 Task: Show the SEO setting for the builder.
Action: Mouse moved to (1215, 80)
Screenshot: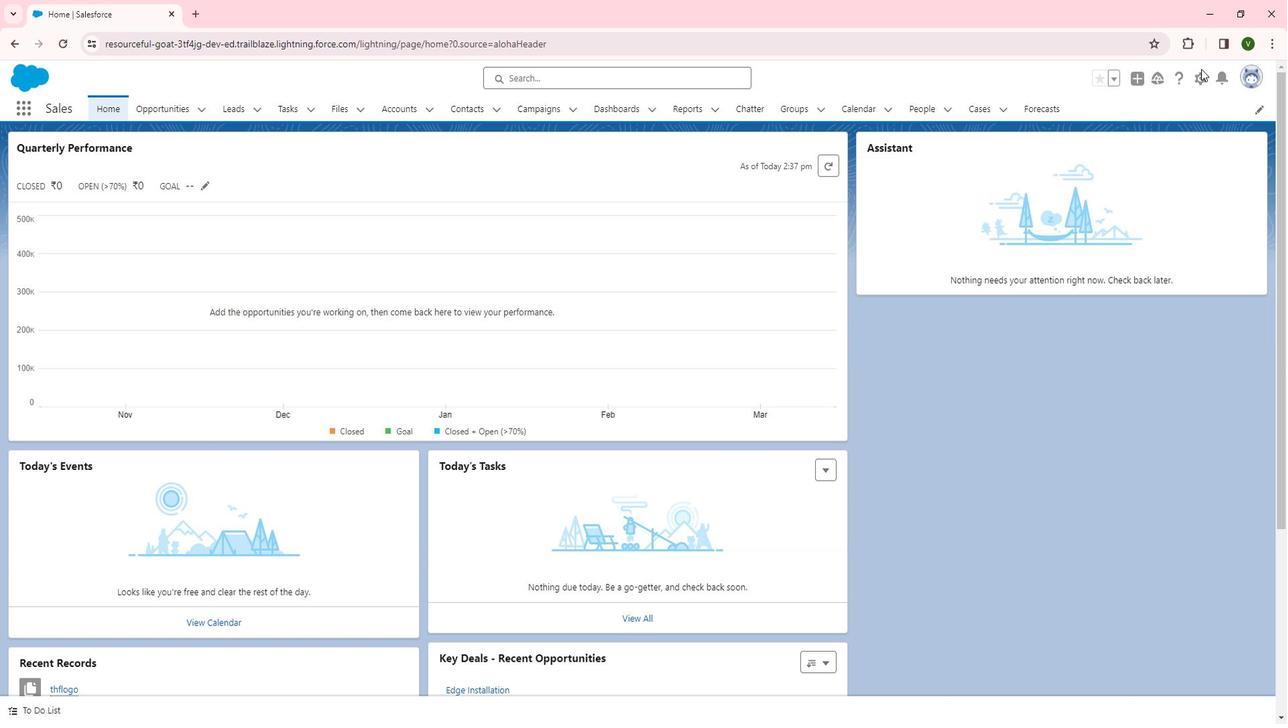 
Action: Mouse pressed left at (1215, 80)
Screenshot: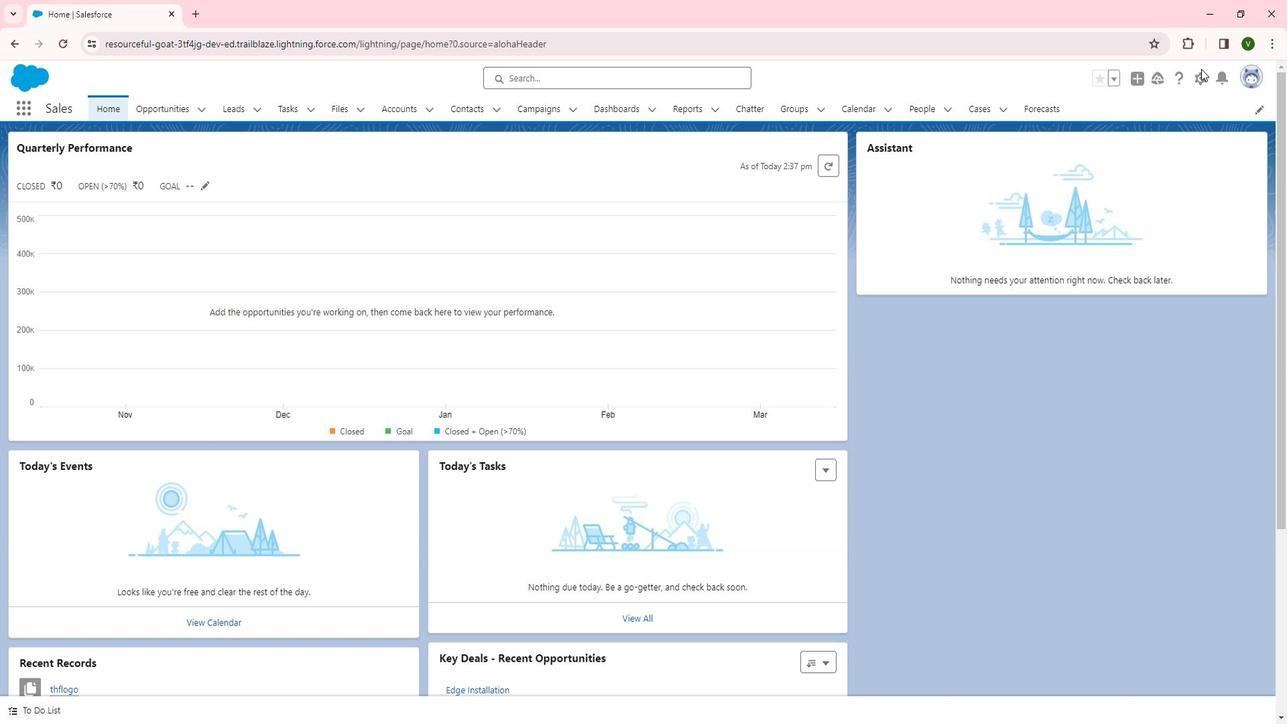 
Action: Mouse moved to (1214, 87)
Screenshot: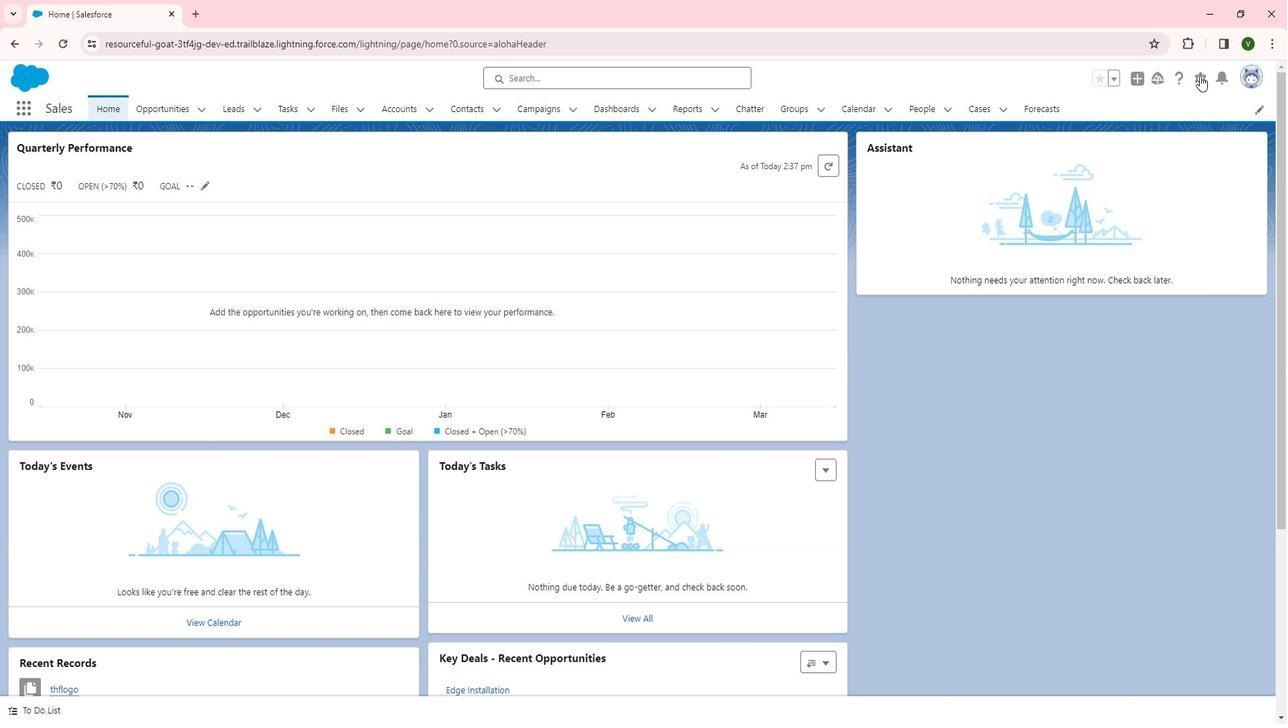 
Action: Mouse pressed left at (1214, 87)
Screenshot: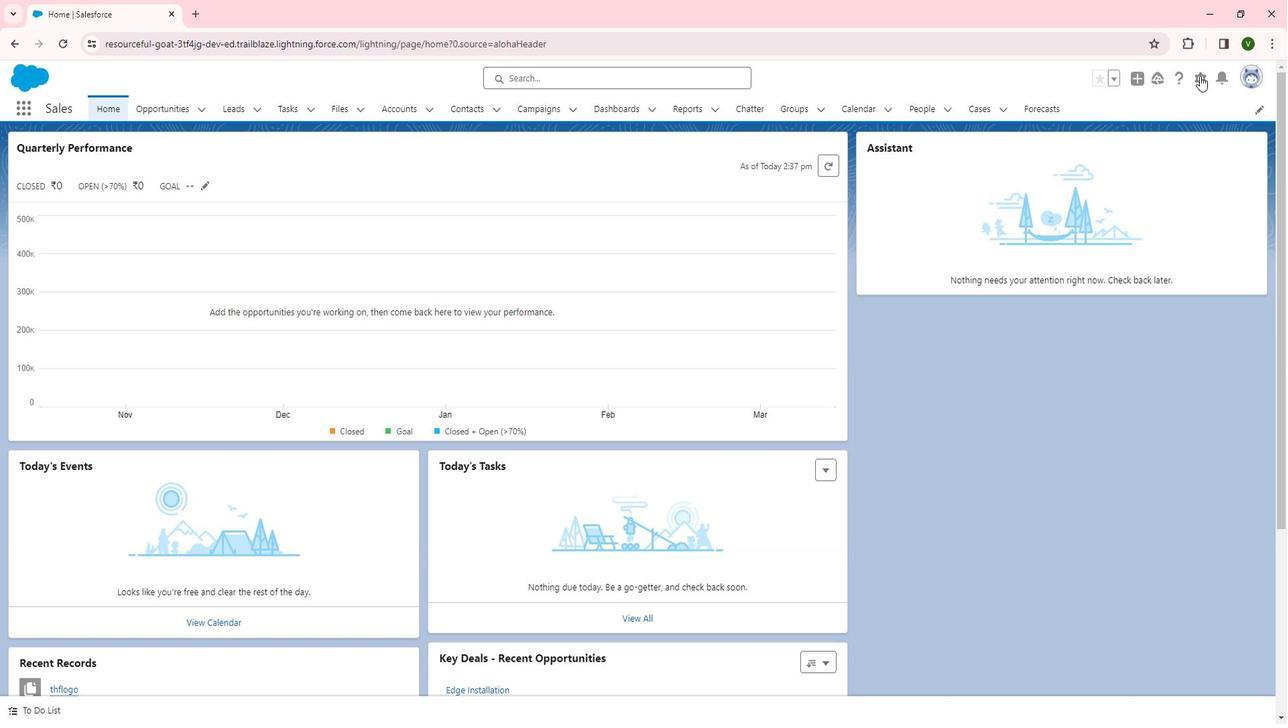 
Action: Mouse moved to (1169, 121)
Screenshot: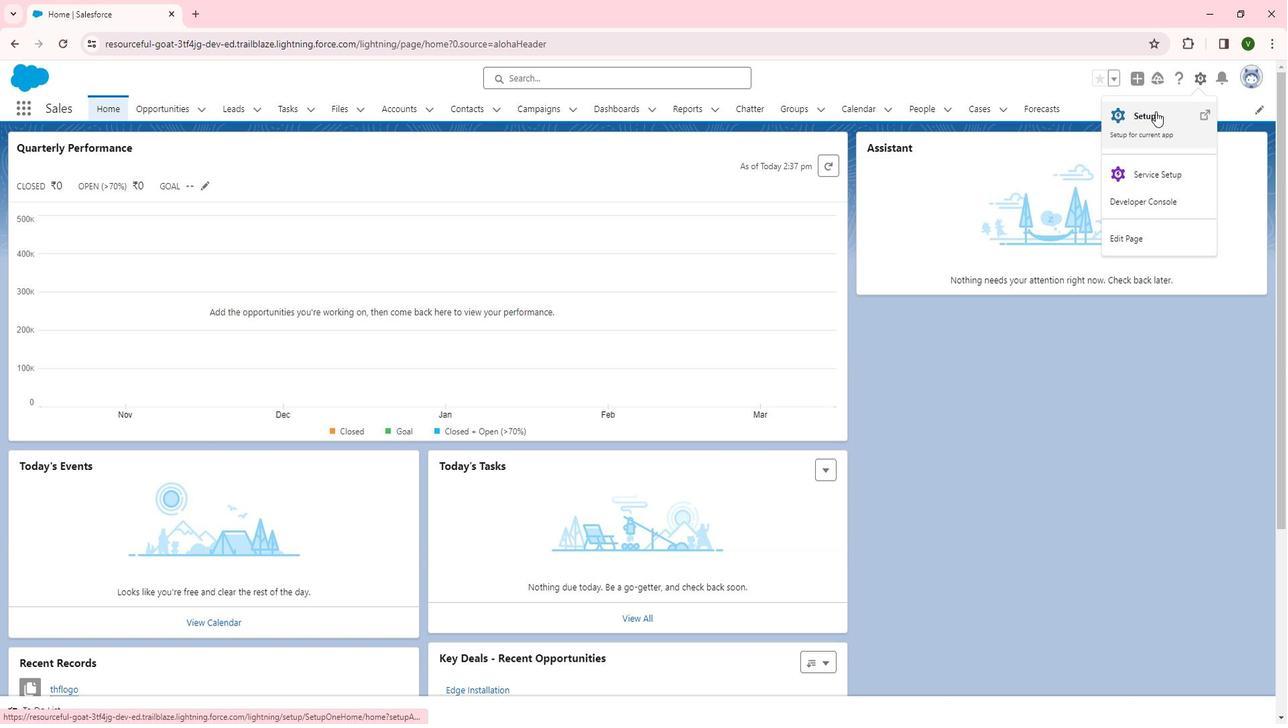 
Action: Mouse pressed left at (1169, 121)
Screenshot: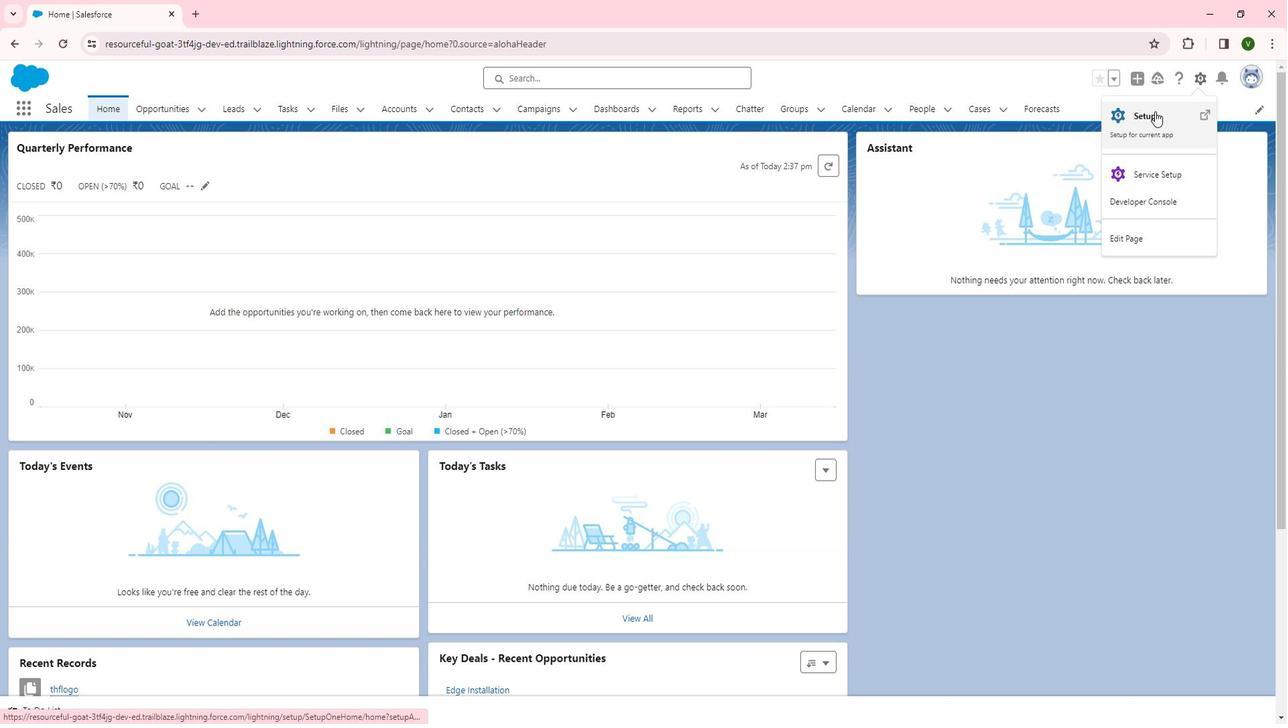 
Action: Mouse moved to (395, 463)
Screenshot: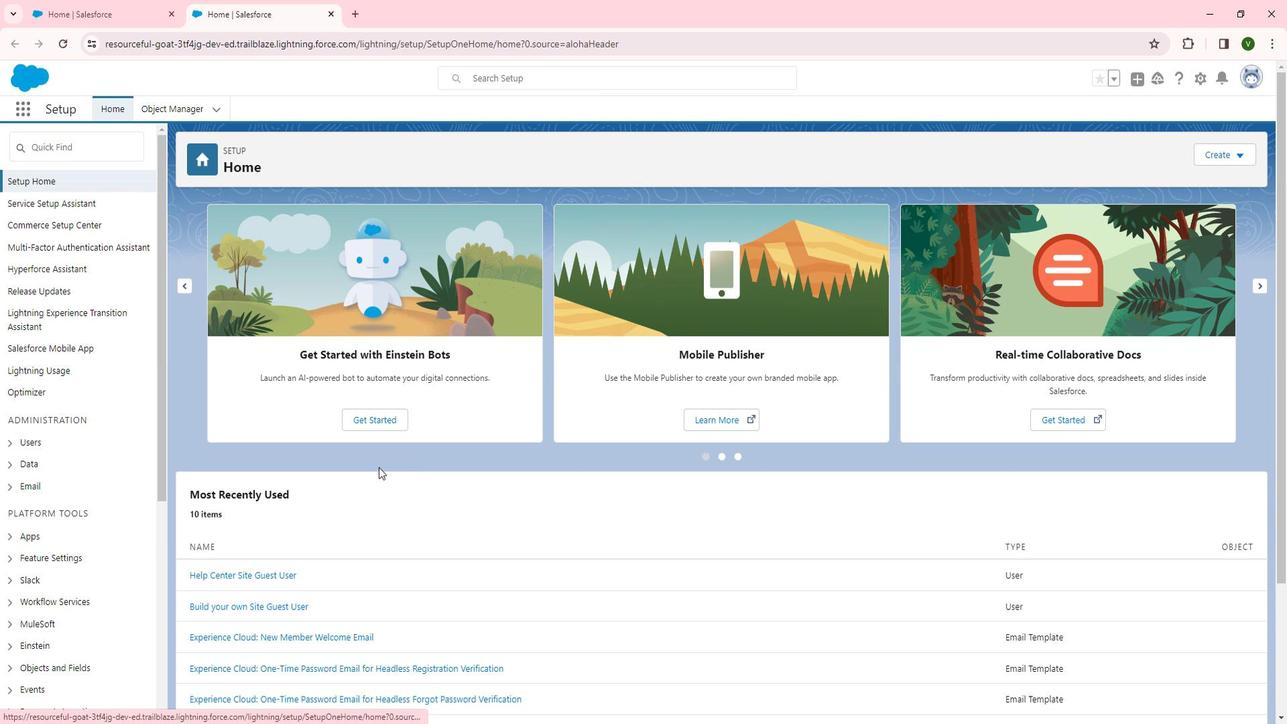 
Action: Mouse scrolled (395, 462) with delta (0, 0)
Screenshot: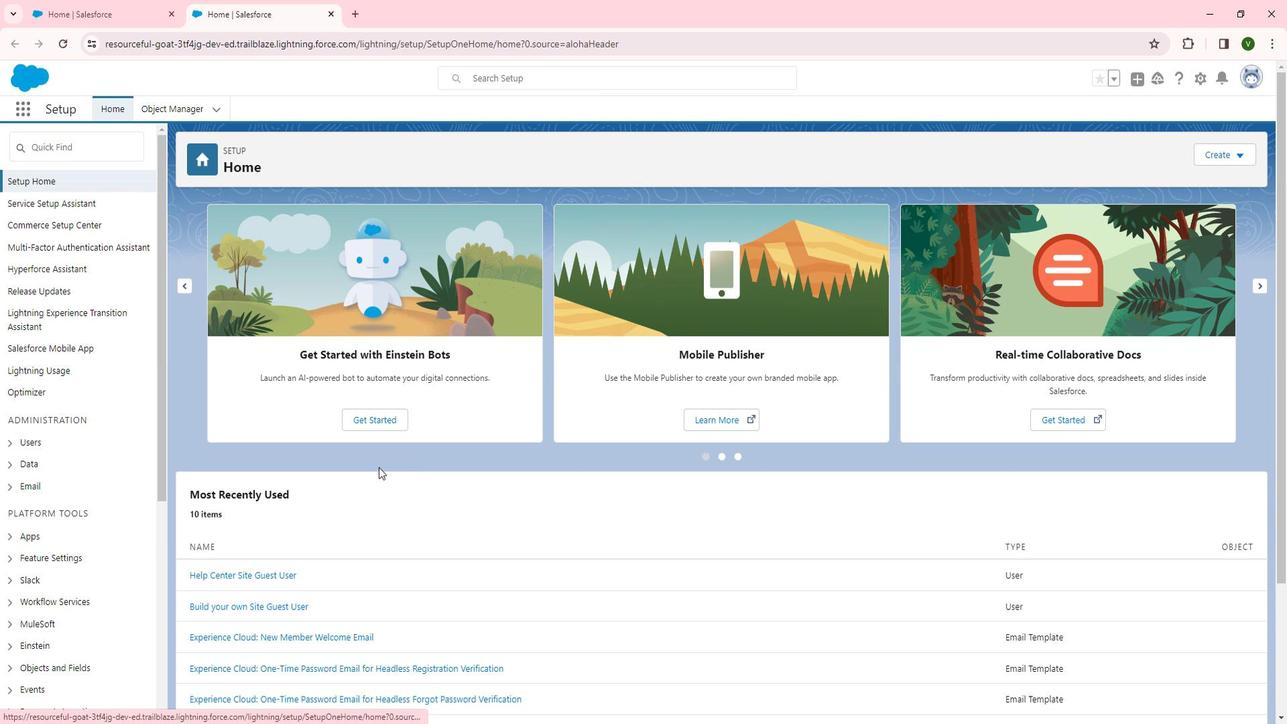
Action: Mouse moved to (383, 468)
Screenshot: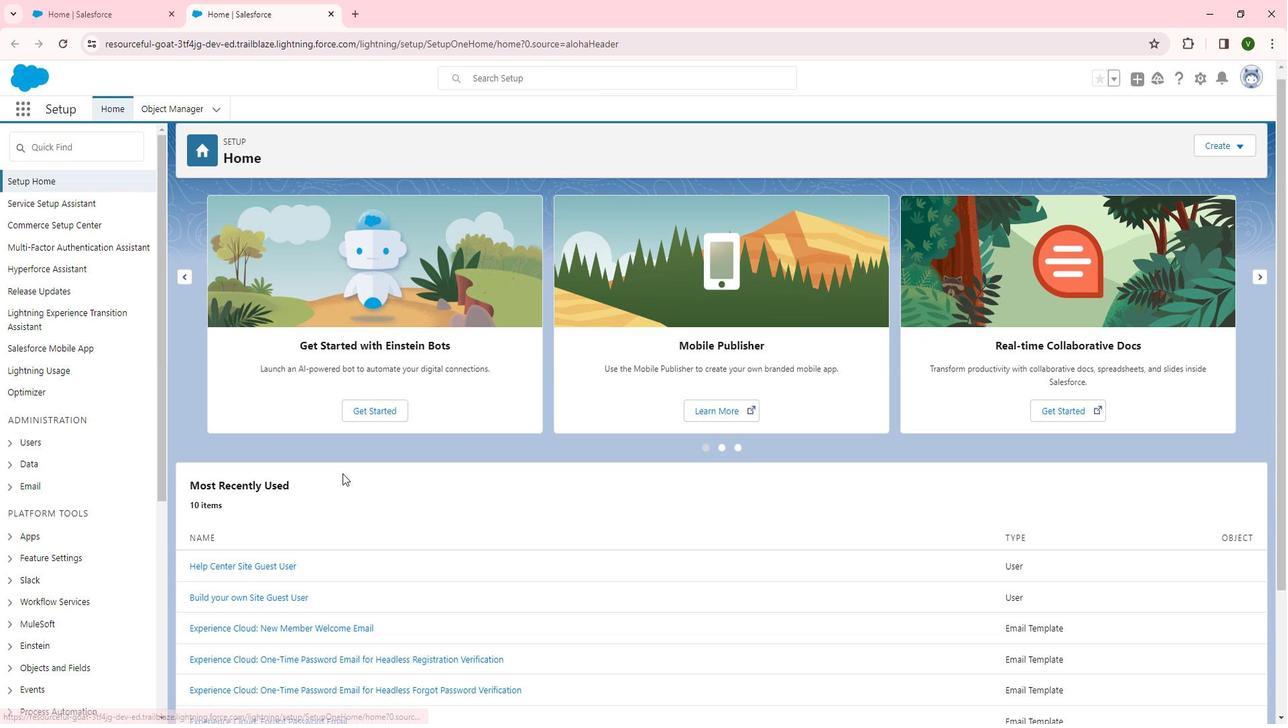 
Action: Mouse scrolled (383, 467) with delta (0, 0)
Screenshot: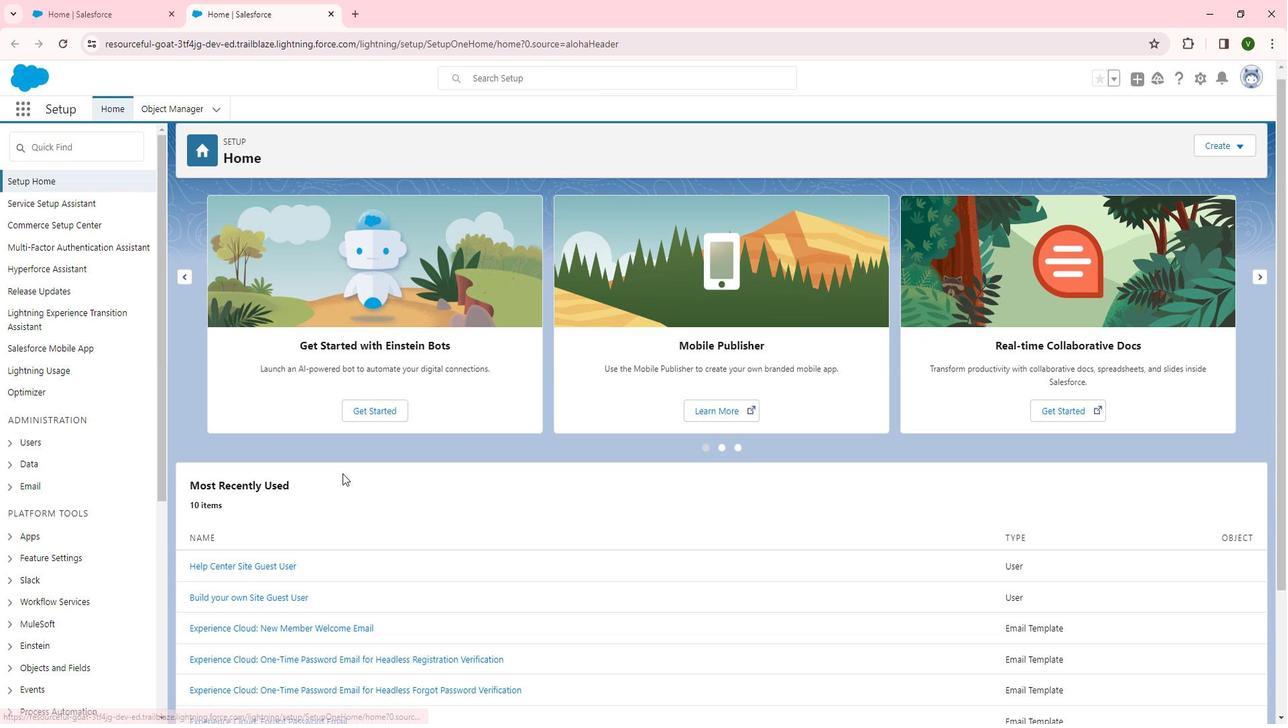 
Action: Mouse moved to (76, 520)
Screenshot: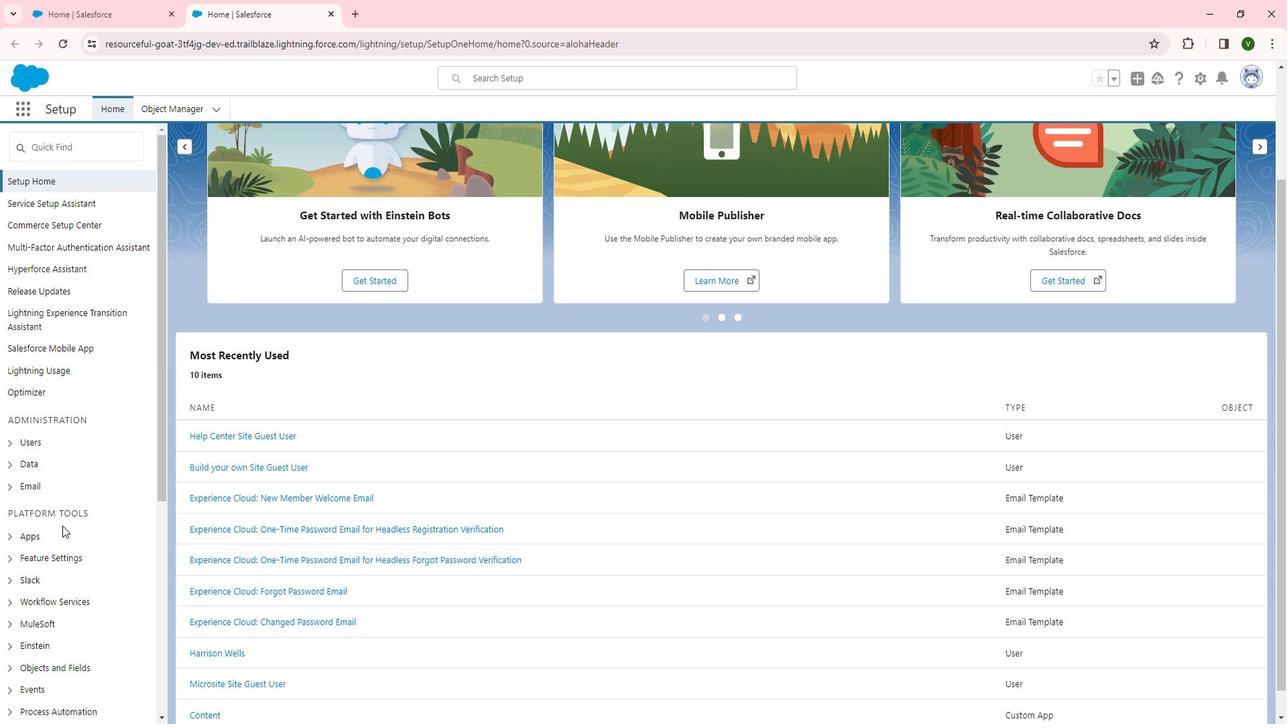 
Action: Mouse scrolled (76, 519) with delta (0, 0)
Screenshot: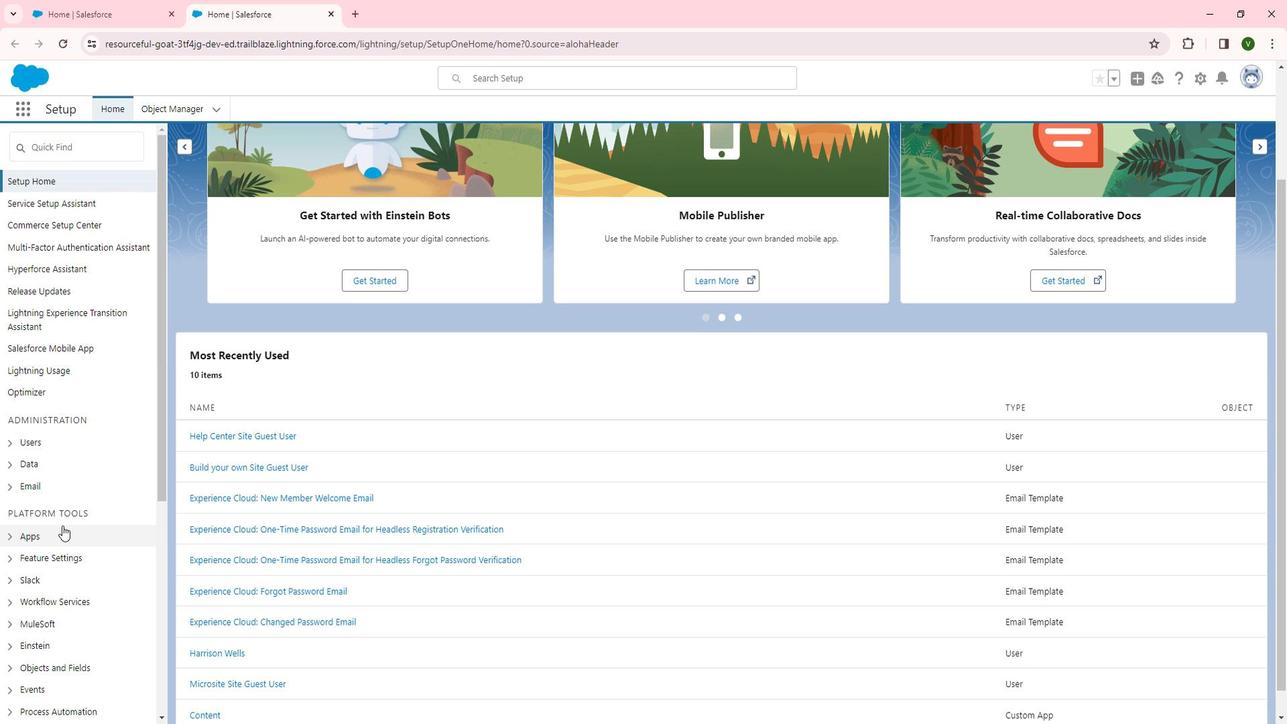 
Action: Mouse scrolled (76, 519) with delta (0, 0)
Screenshot: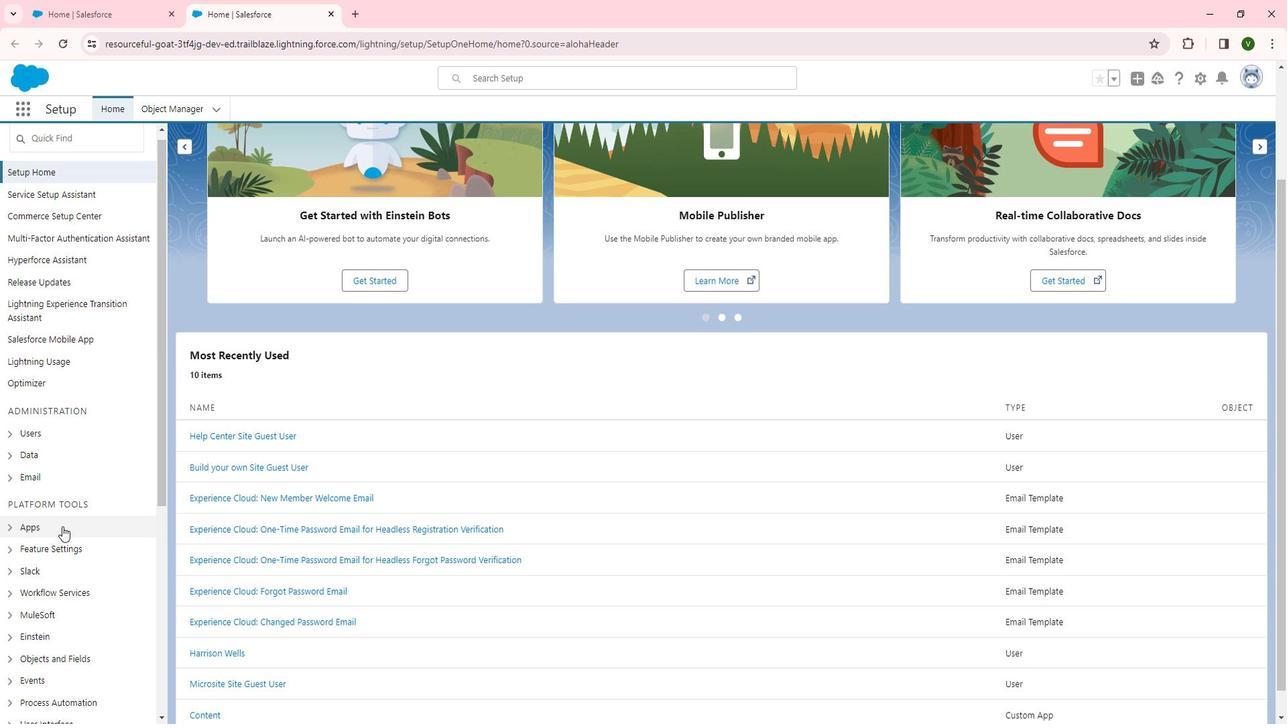 
Action: Mouse moved to (76, 521)
Screenshot: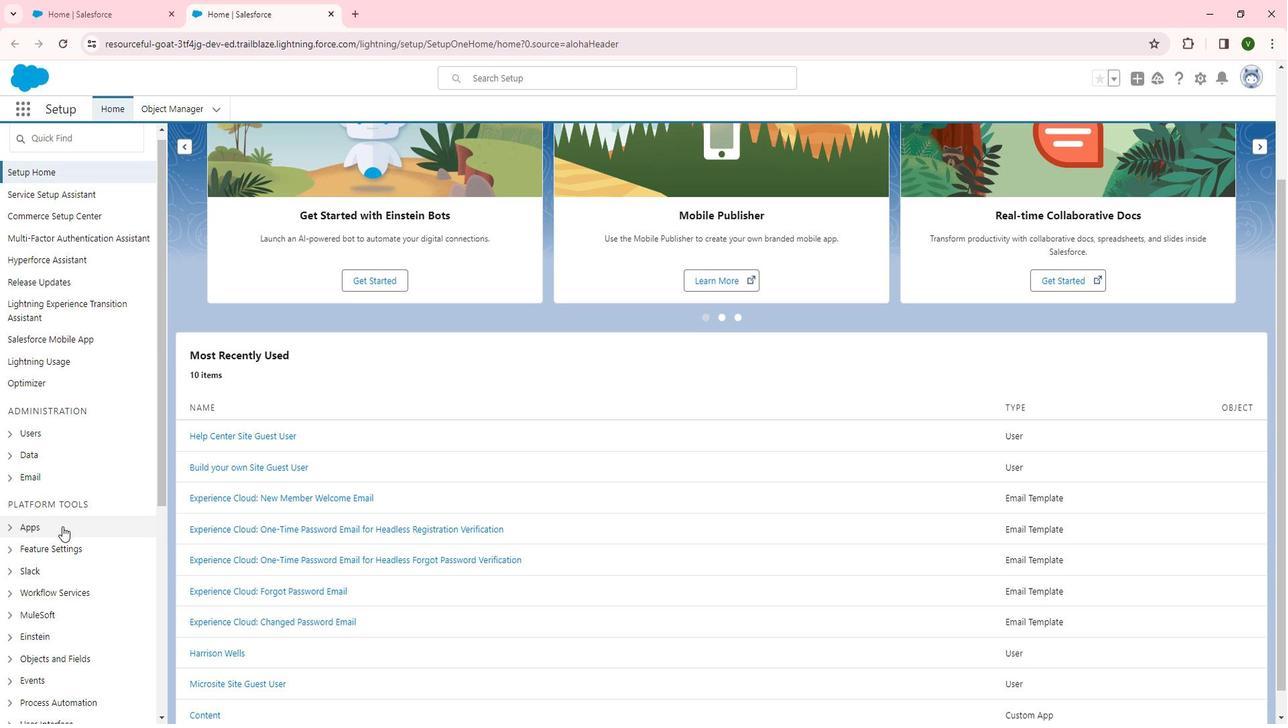 
Action: Mouse scrolled (76, 520) with delta (0, 0)
Screenshot: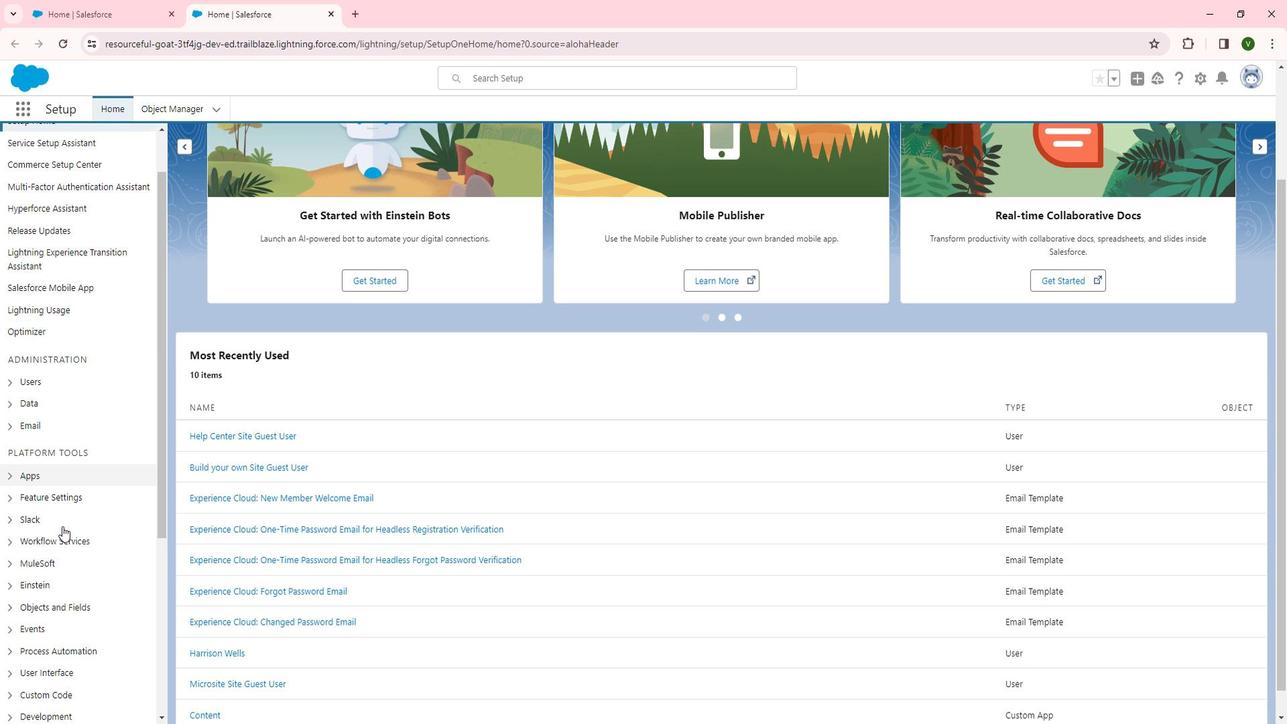 
Action: Mouse moved to (69, 351)
Screenshot: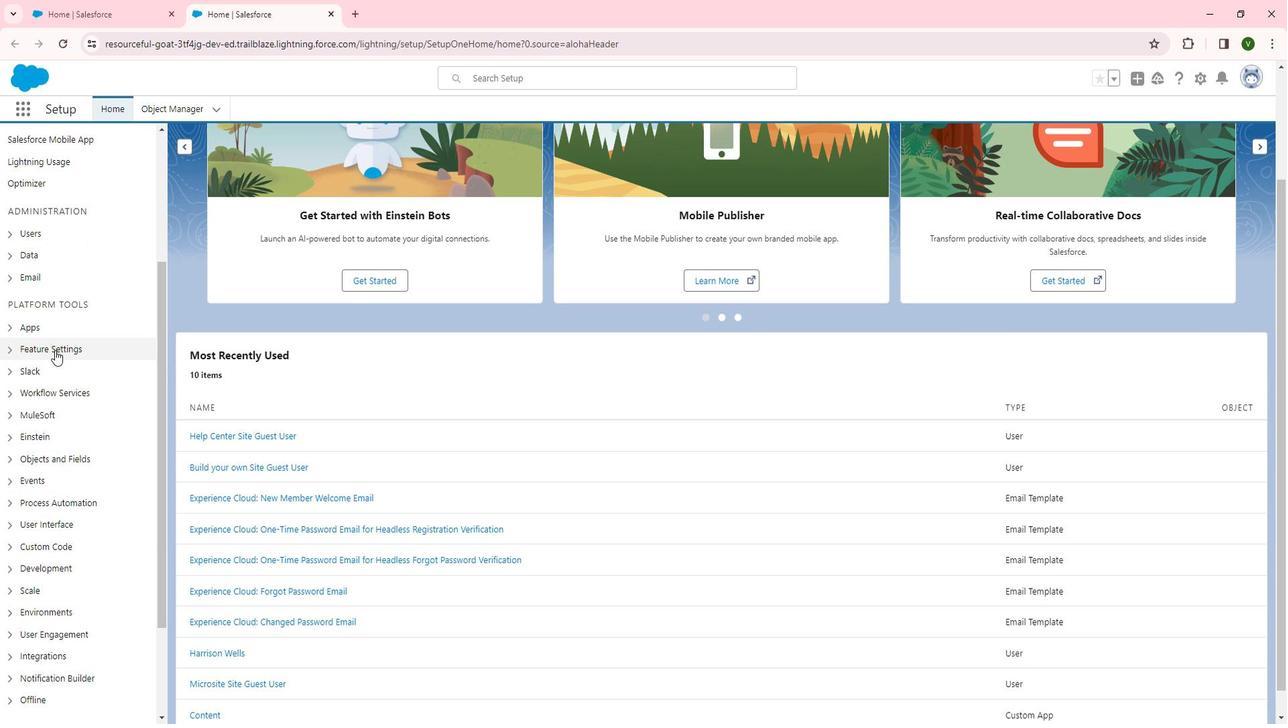 
Action: Mouse pressed left at (69, 351)
Screenshot: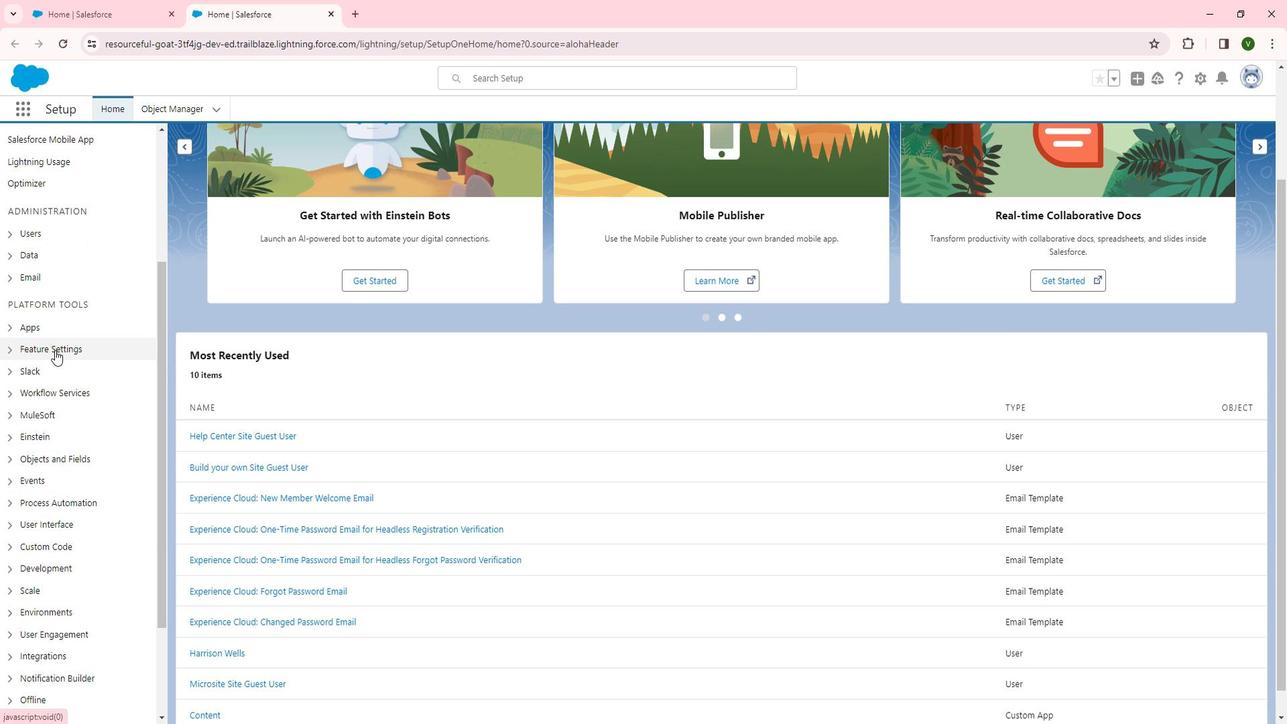 
Action: Mouse moved to (78, 453)
Screenshot: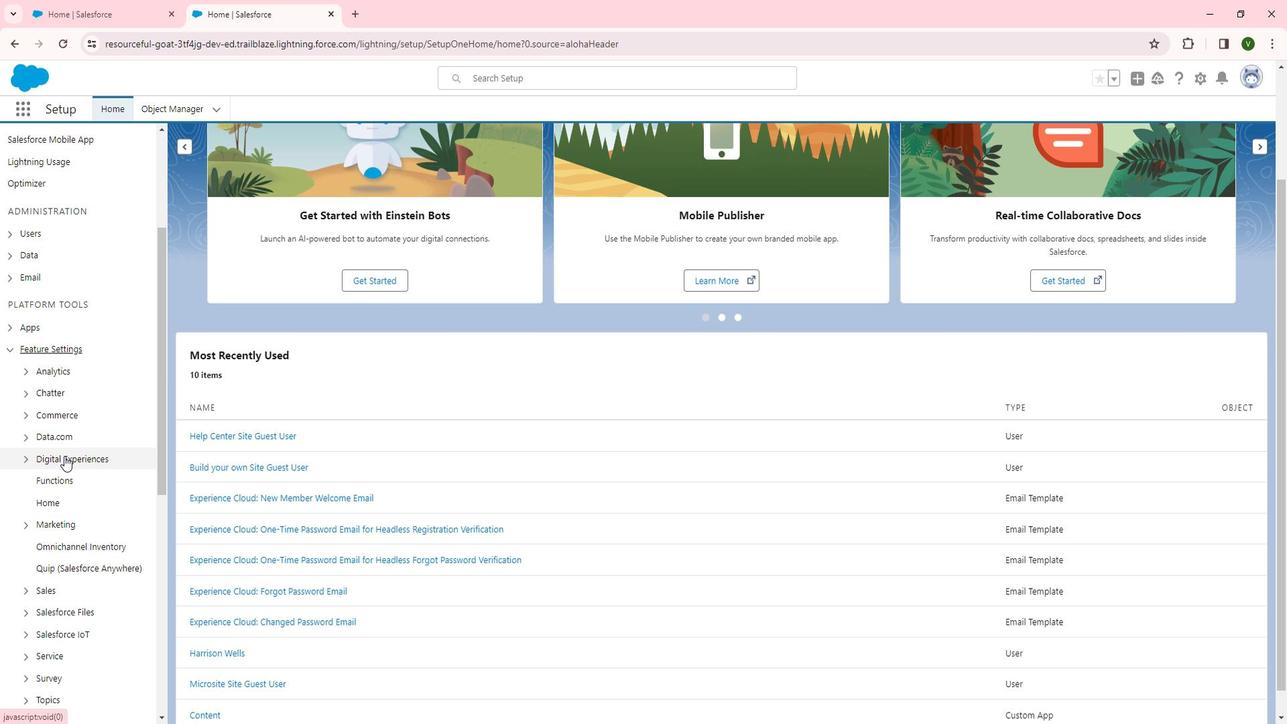 
Action: Mouse pressed left at (78, 453)
Screenshot: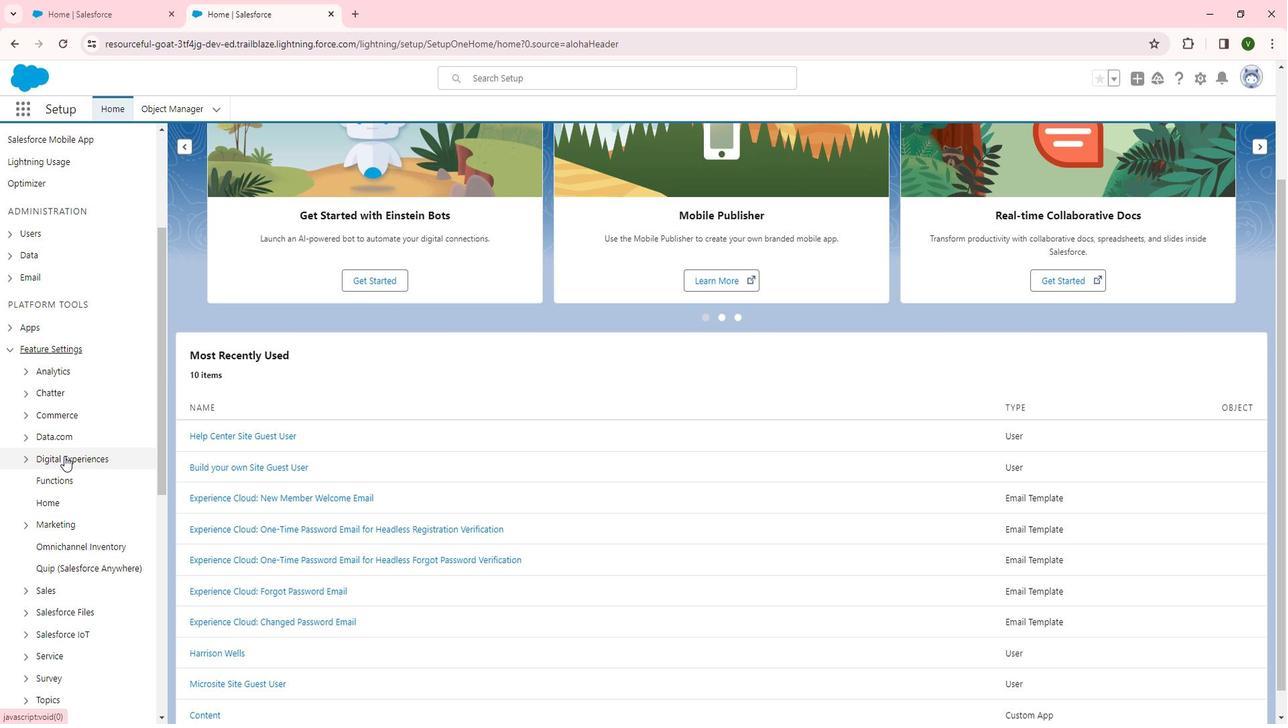 
Action: Mouse moved to (76, 480)
Screenshot: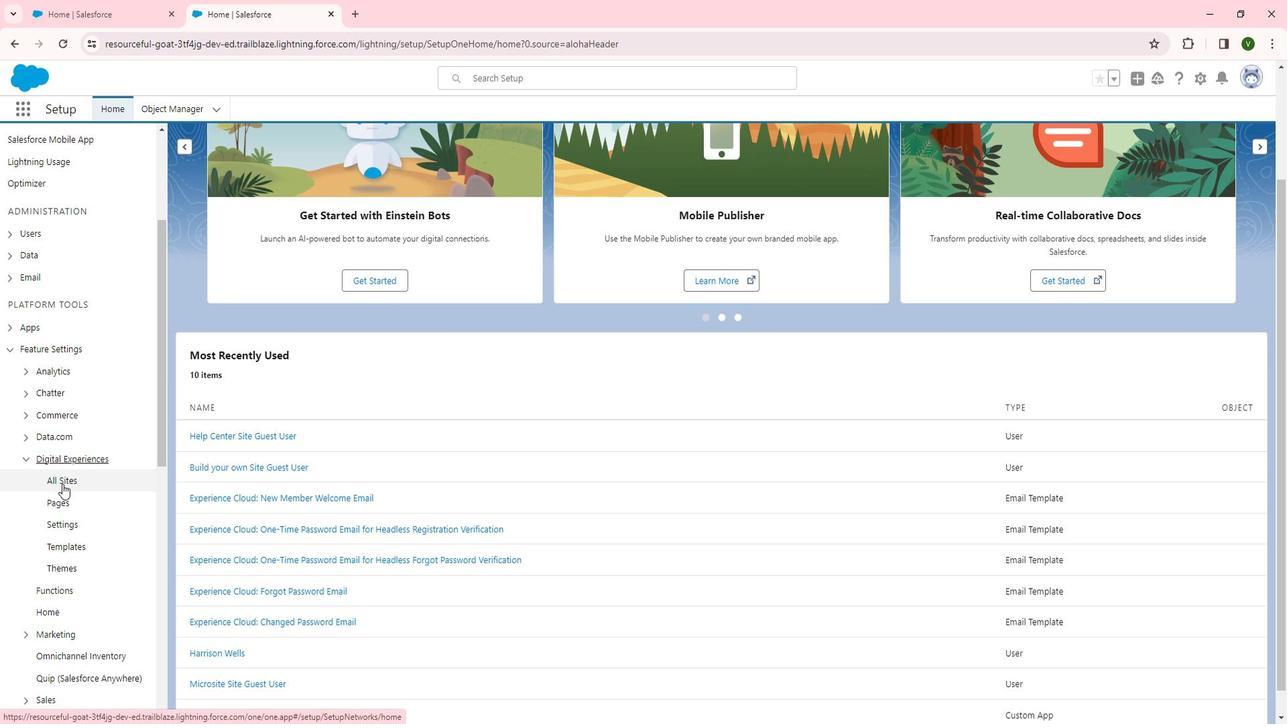 
Action: Mouse pressed left at (76, 480)
Screenshot: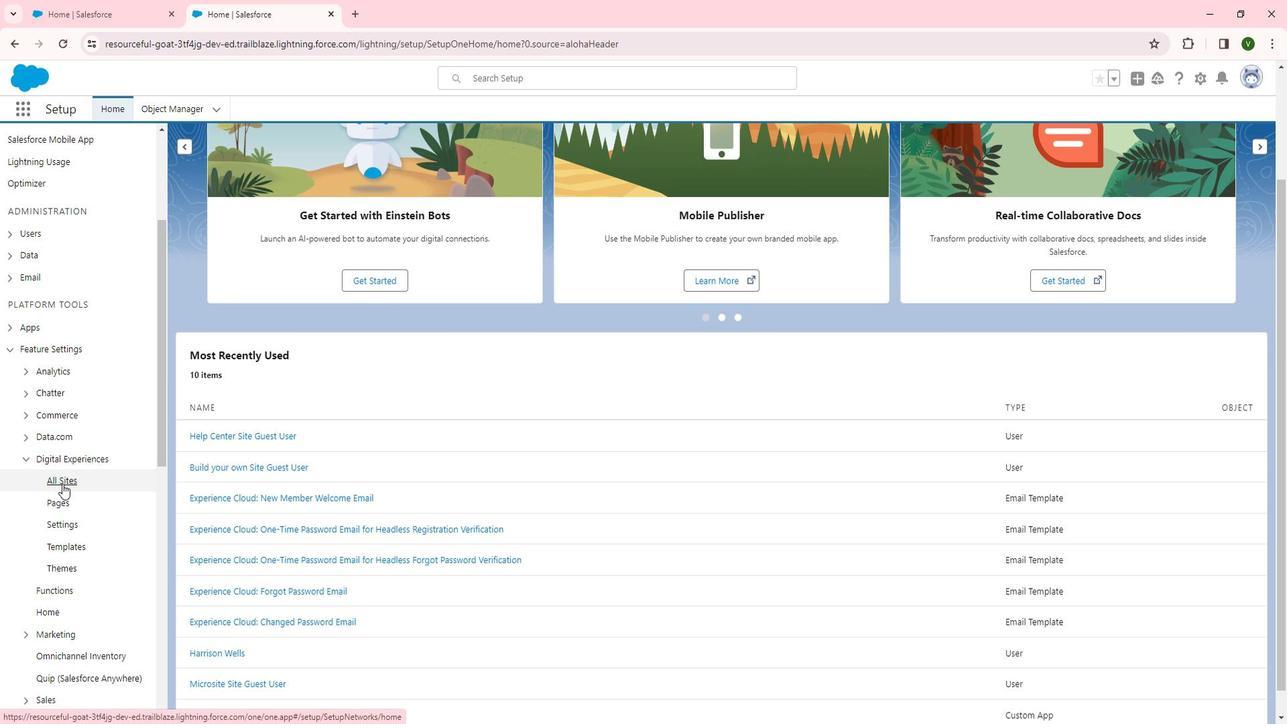 
Action: Mouse moved to (236, 351)
Screenshot: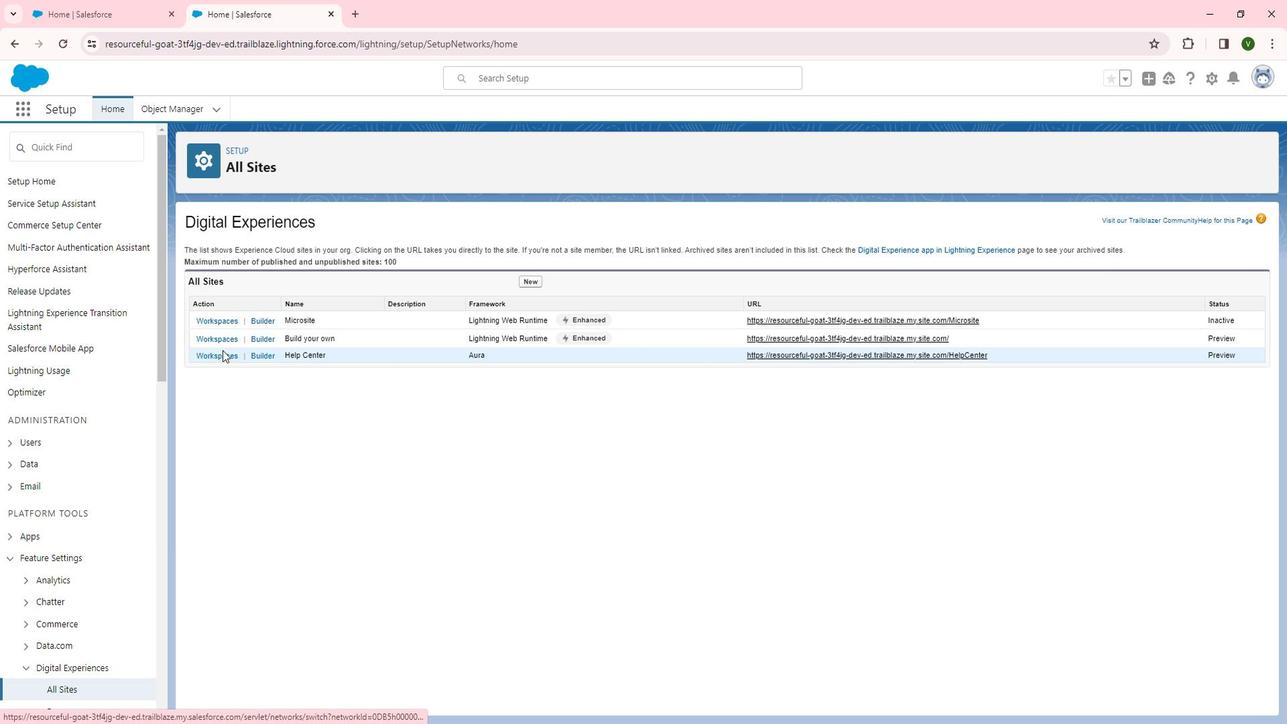 
Action: Mouse pressed left at (236, 351)
Screenshot: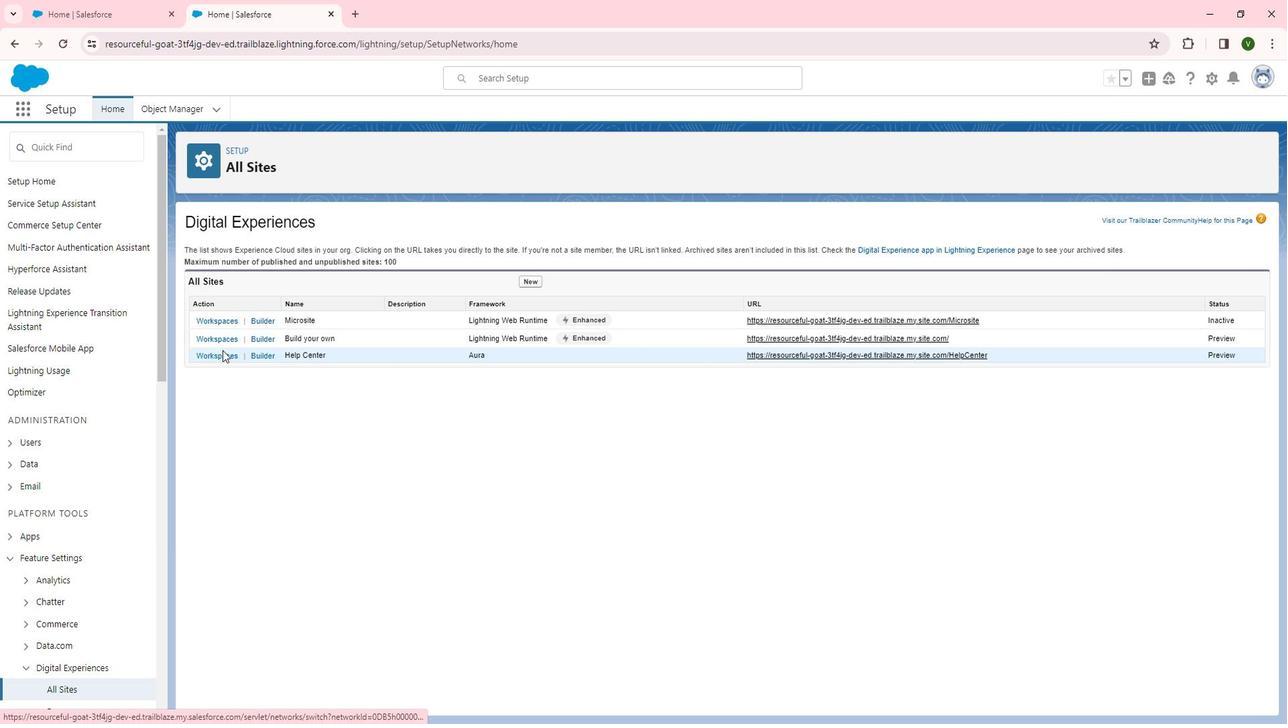 
Action: Mouse moved to (240, 357)
Screenshot: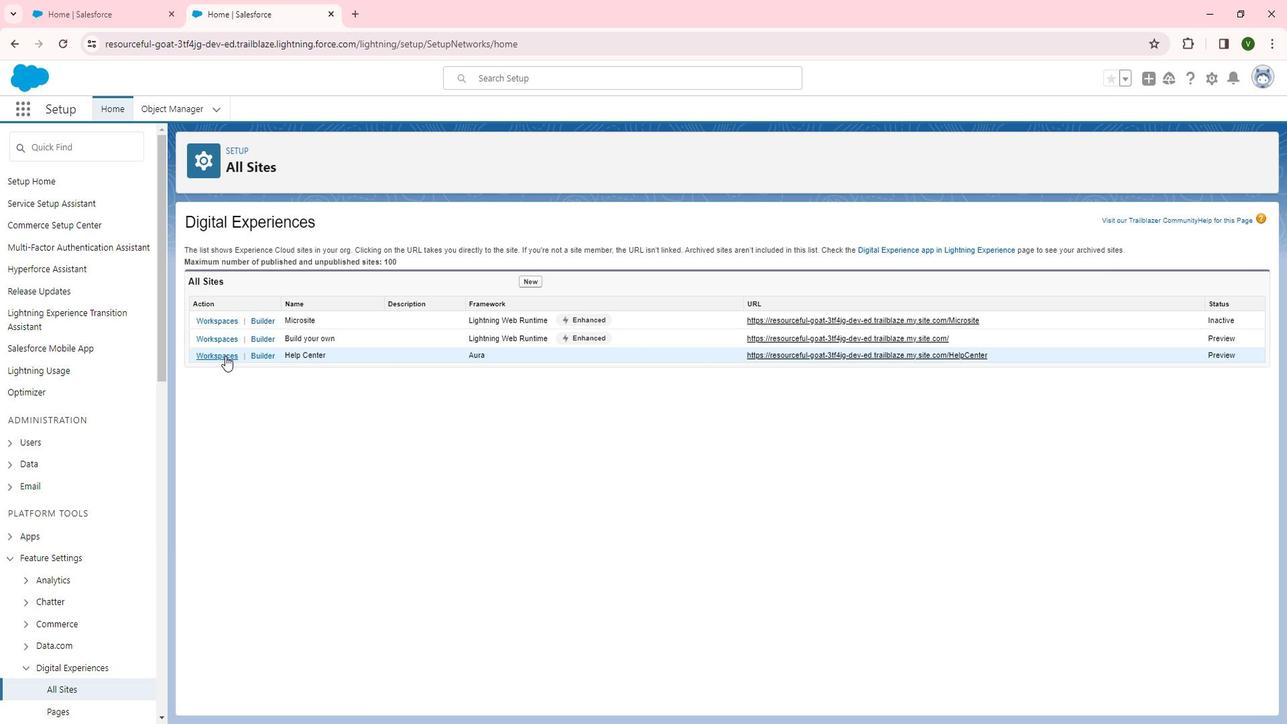 
Action: Mouse pressed left at (240, 357)
Screenshot: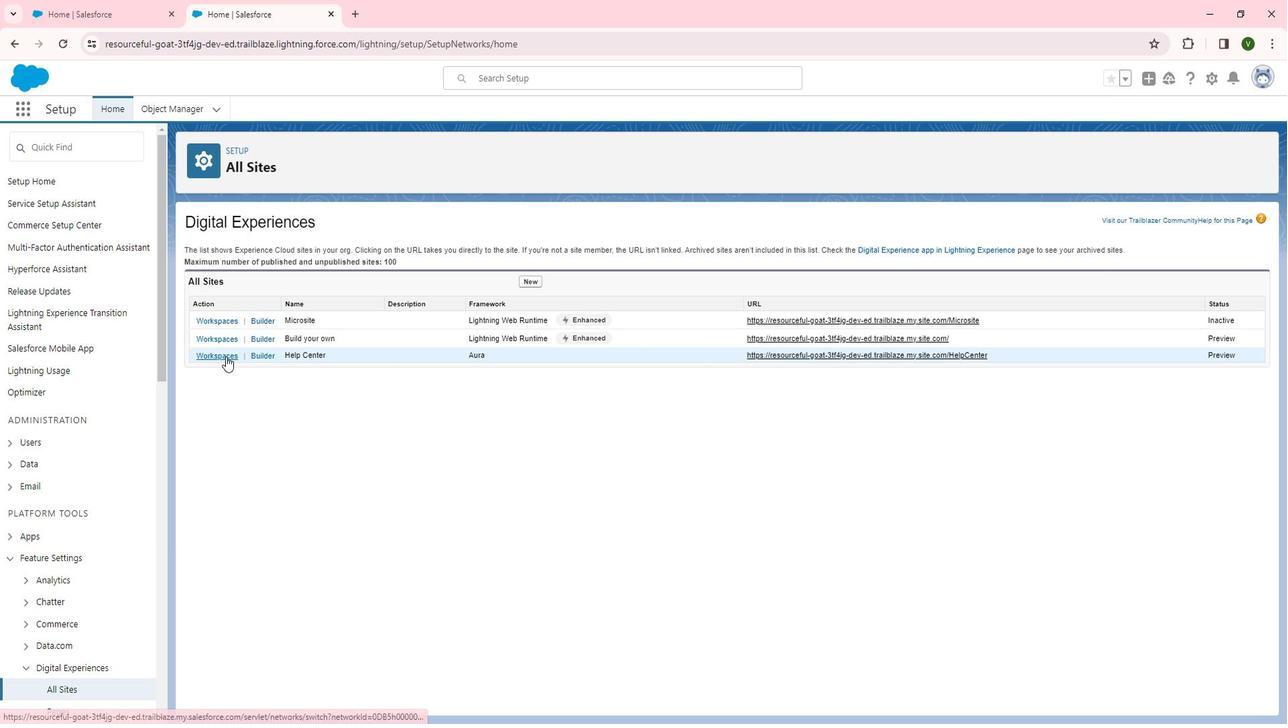 
Action: Mouse moved to (209, 346)
Screenshot: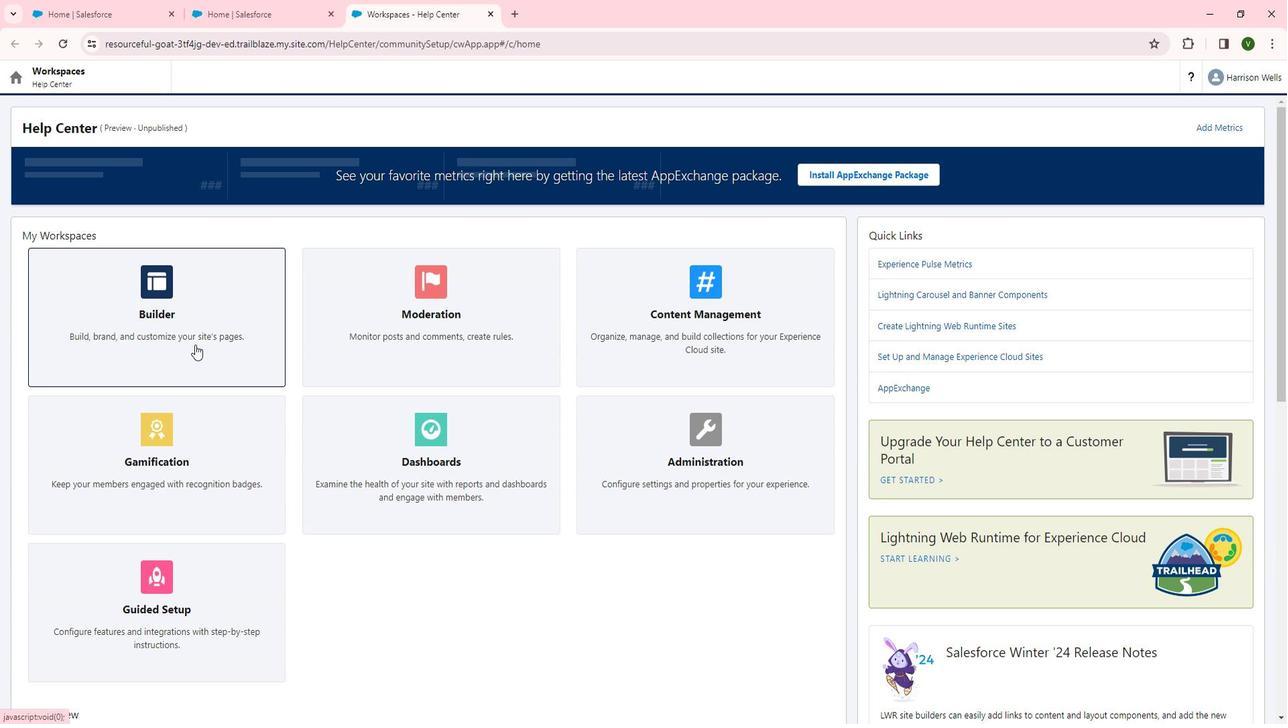 
Action: Mouse pressed left at (209, 346)
Screenshot: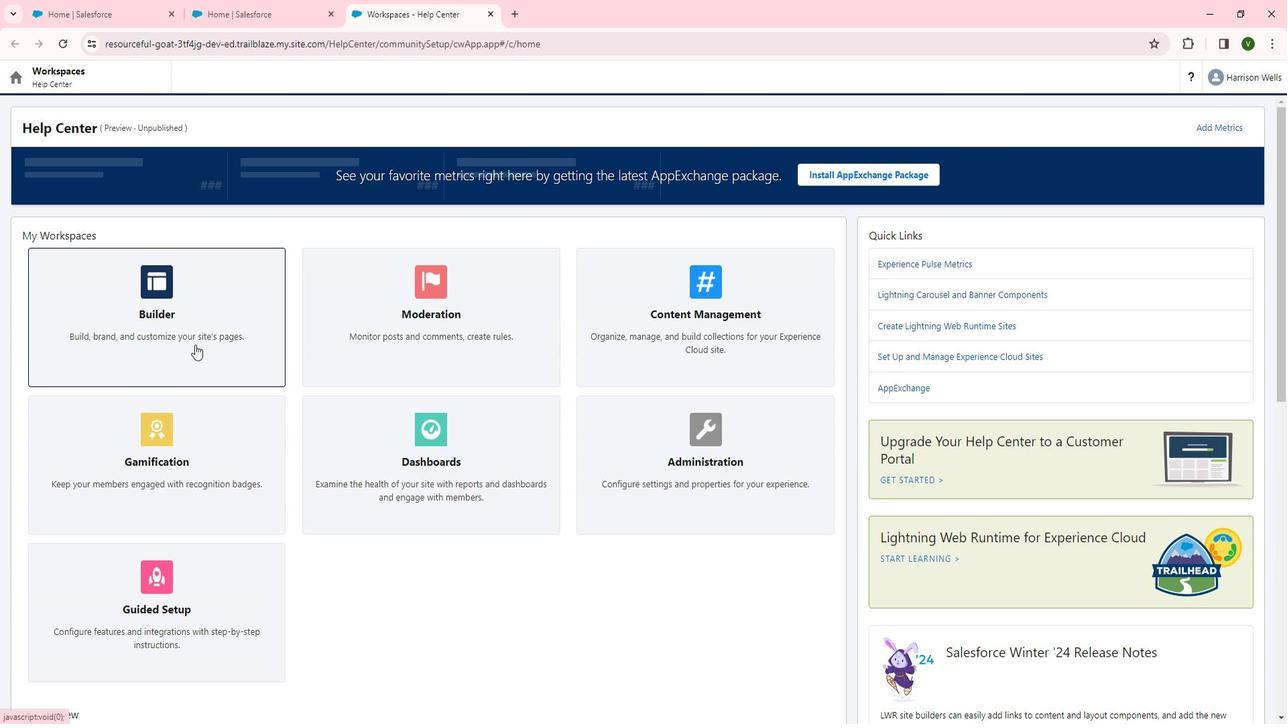 
Action: Mouse moved to (33, 253)
Screenshot: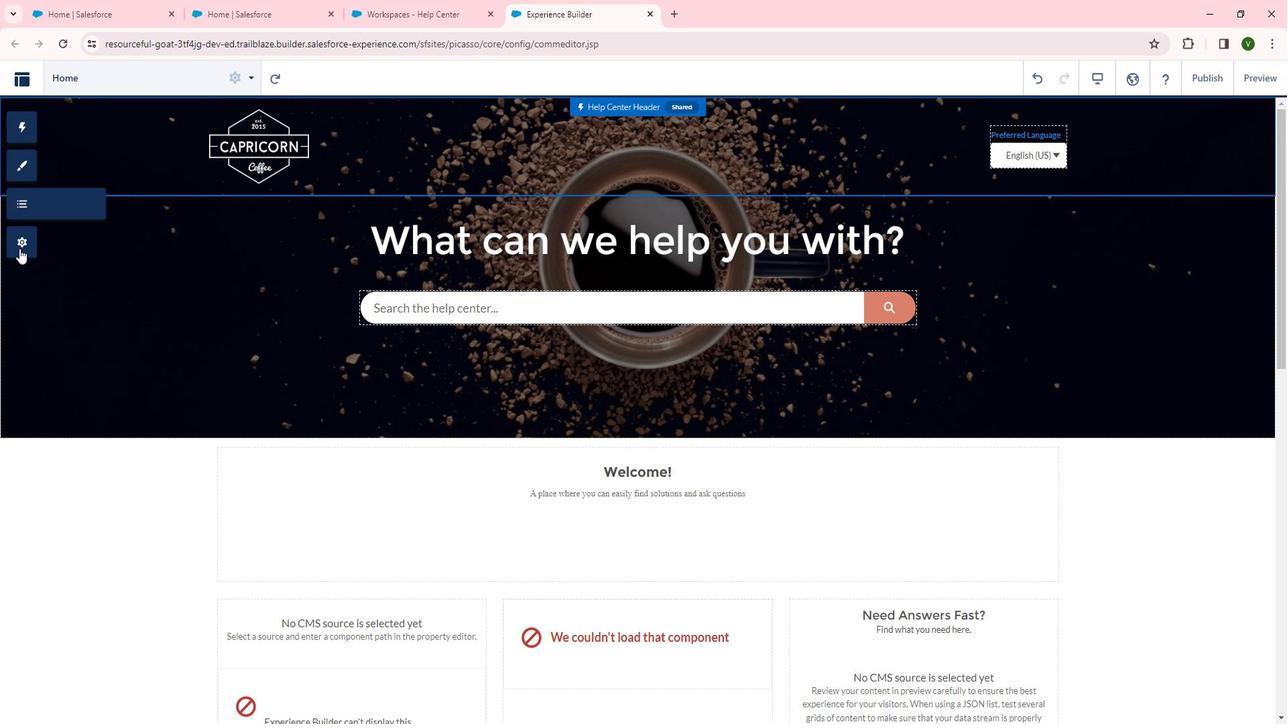 
Action: Mouse pressed left at (33, 253)
Screenshot: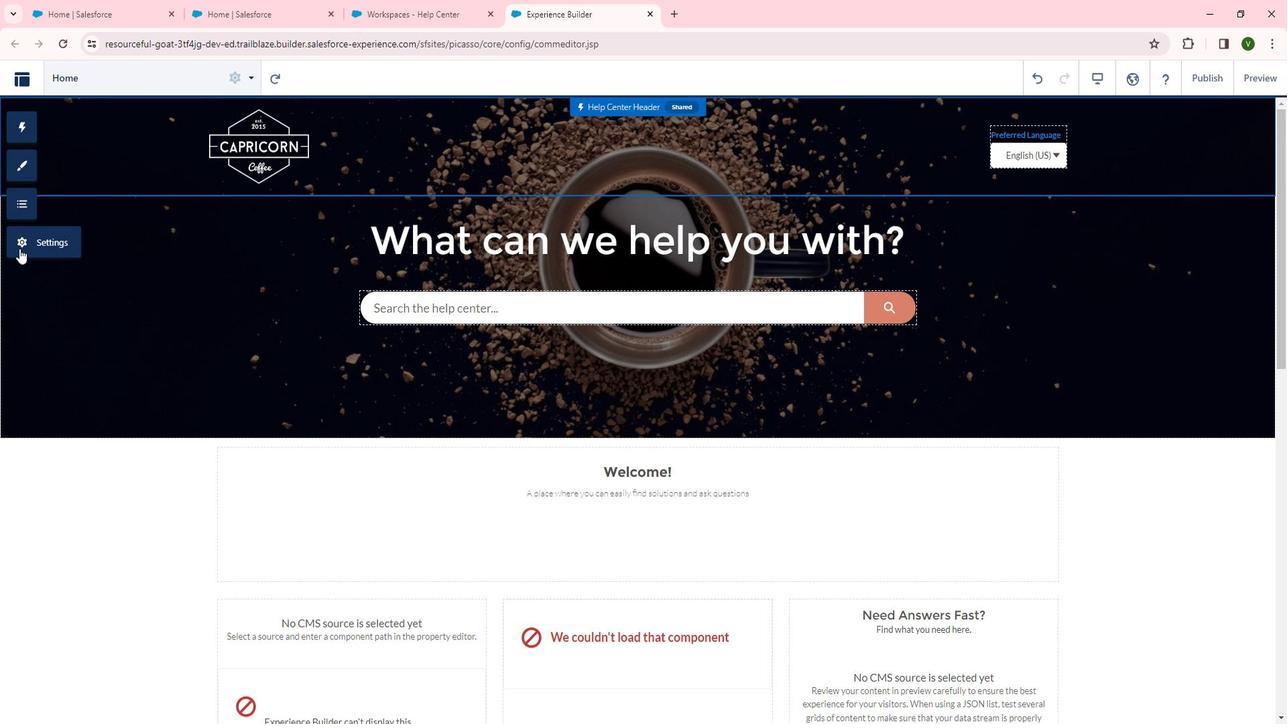 
Action: Mouse moved to (77, 310)
Screenshot: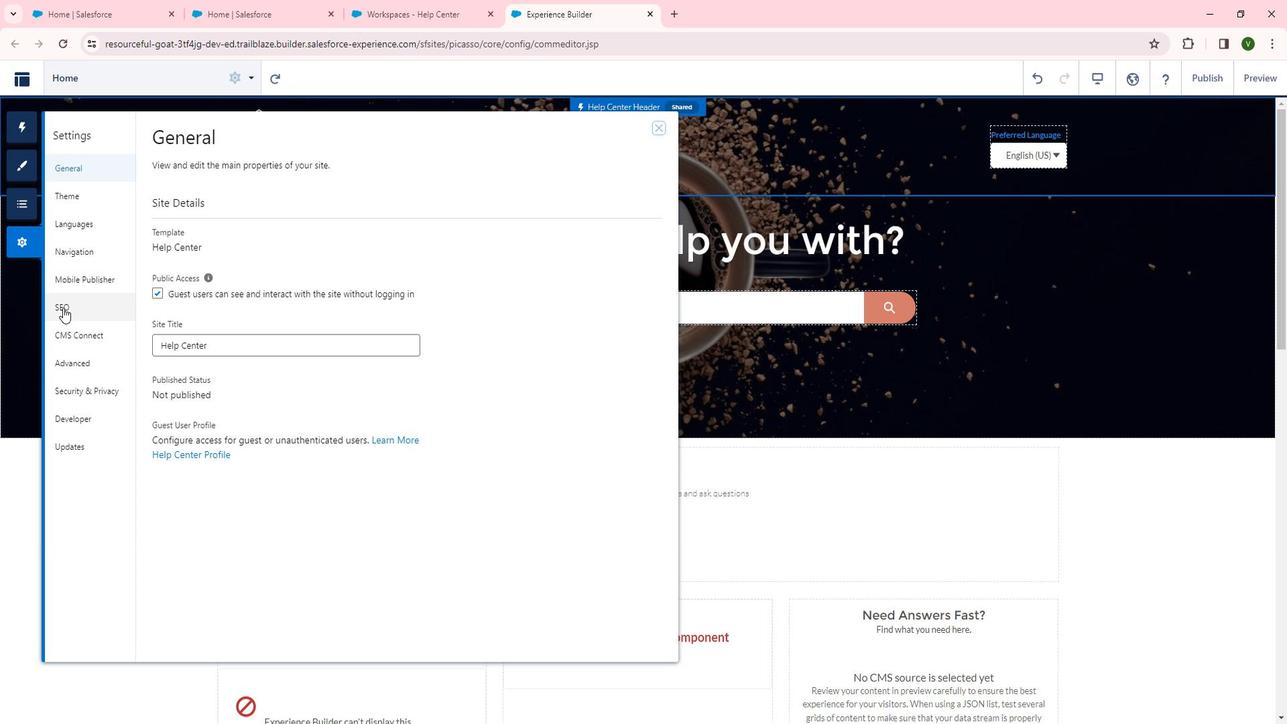 
Action: Mouse pressed left at (77, 310)
Screenshot: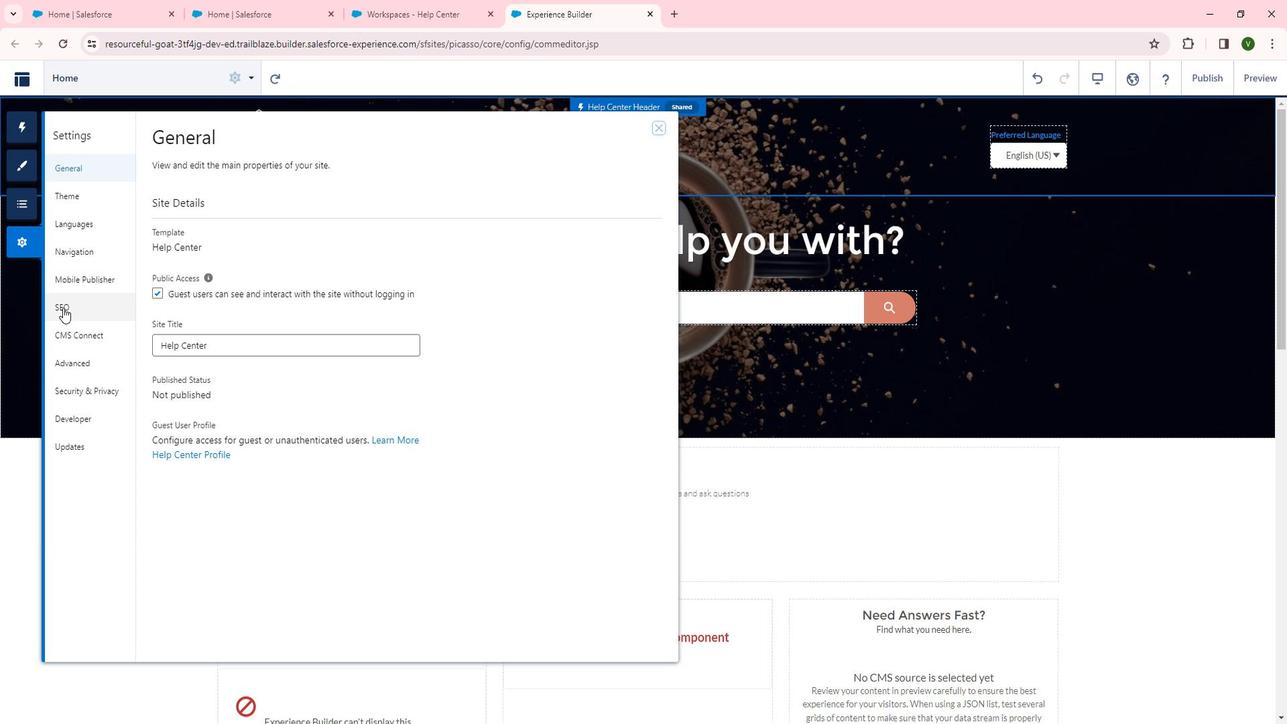 
Action: Mouse moved to (504, 342)
Screenshot: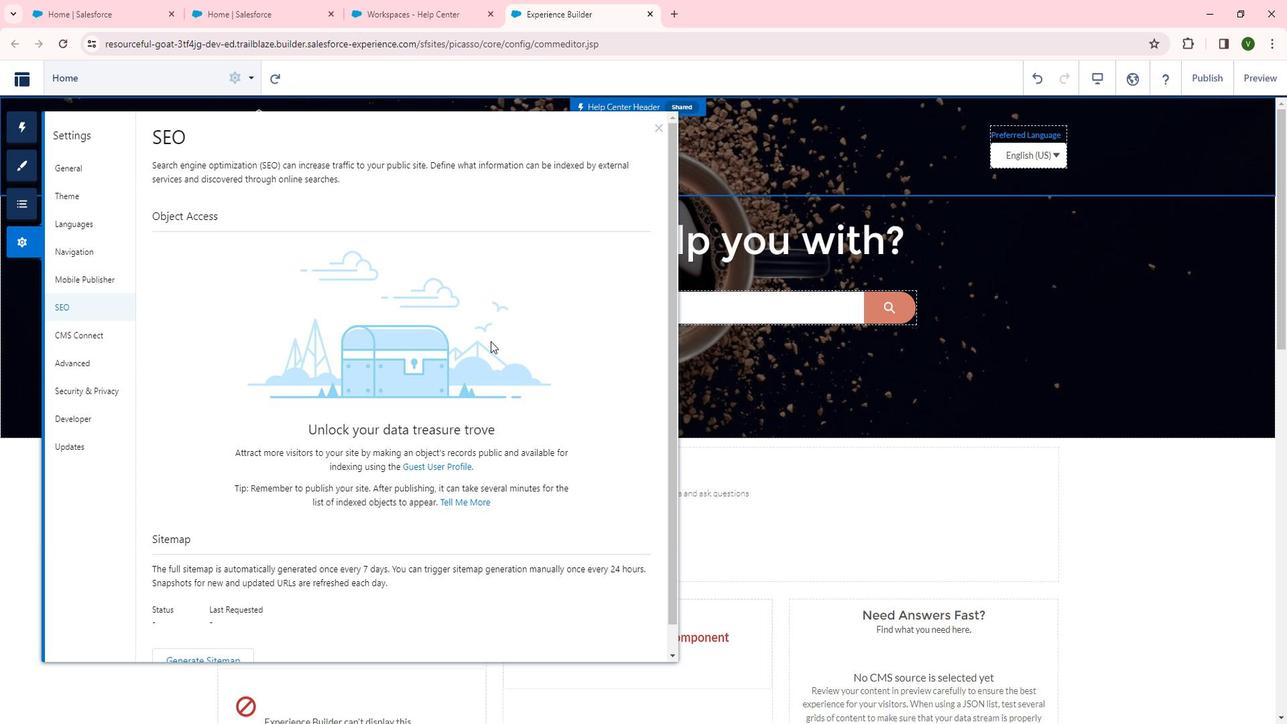 
